 Task: Choose the host language as German.
Action: Mouse pressed left at (826, 112)
Screenshot: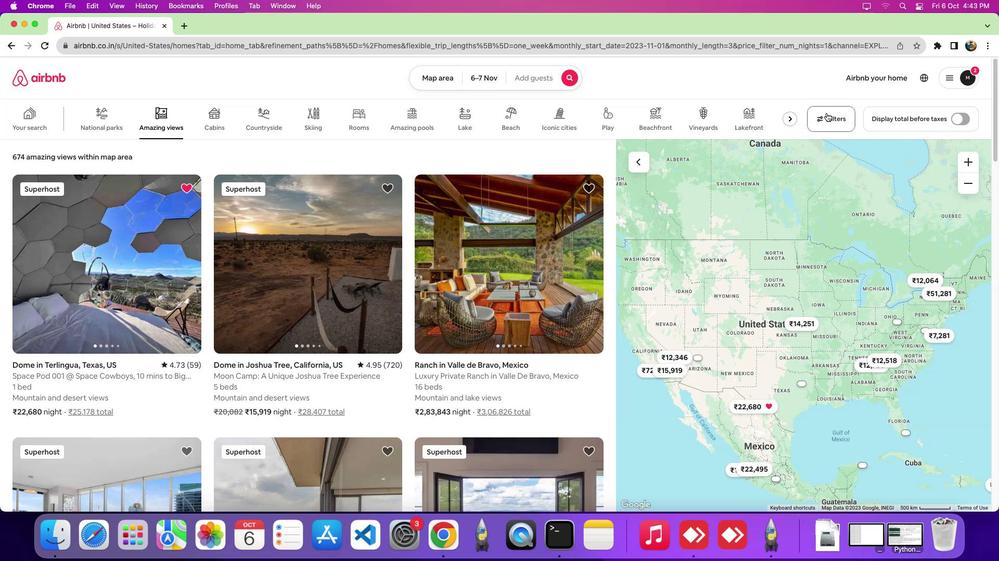 
Action: Mouse pressed left at (826, 112)
Screenshot: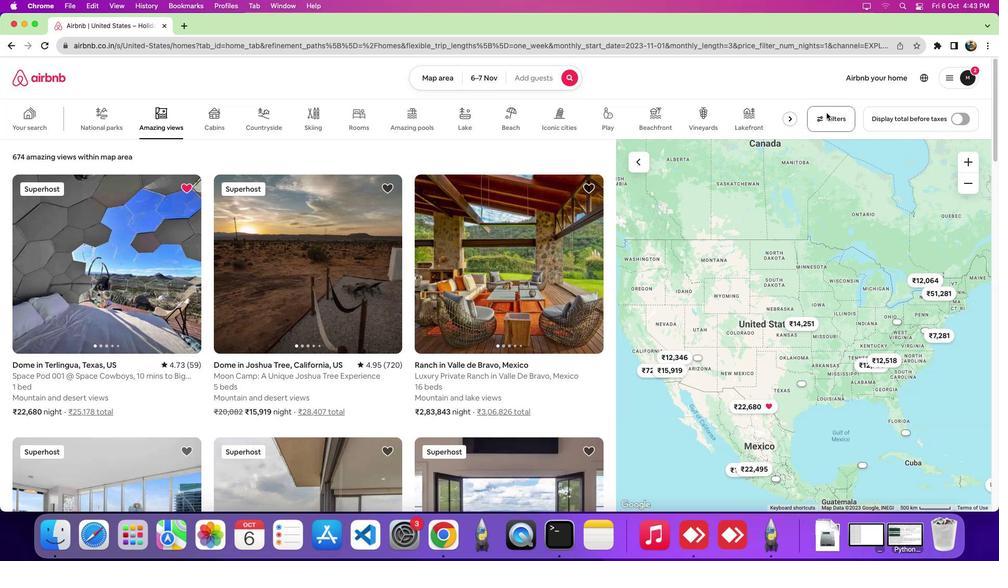 
Action: Mouse pressed left at (826, 112)
Screenshot: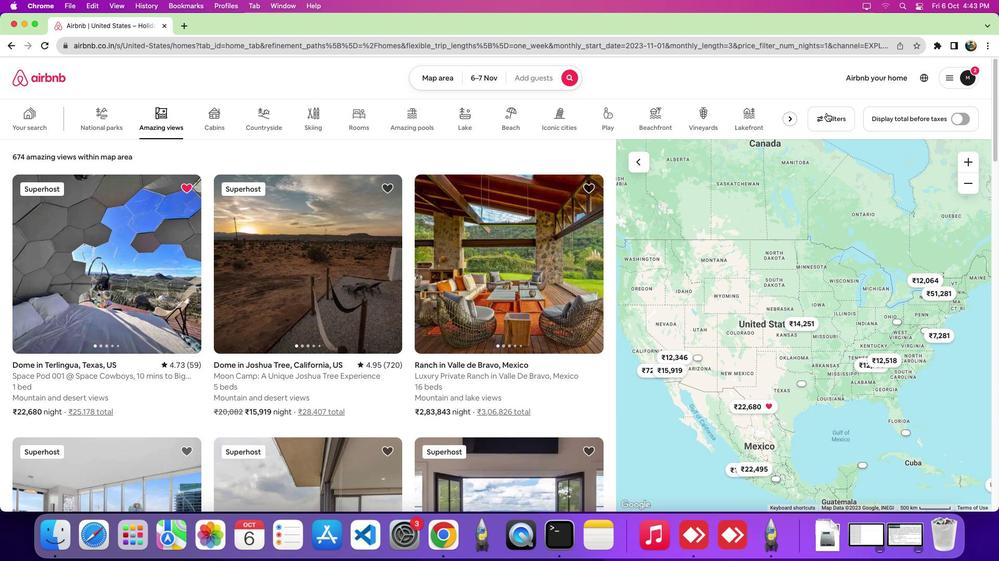 
Action: Mouse moved to (488, 187)
Screenshot: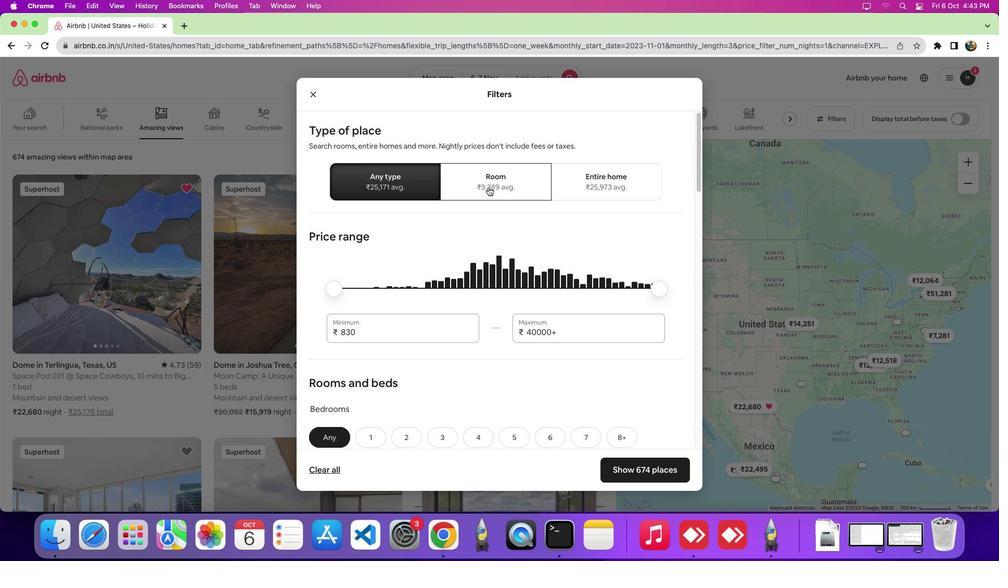 
Action: Mouse pressed left at (488, 187)
Screenshot: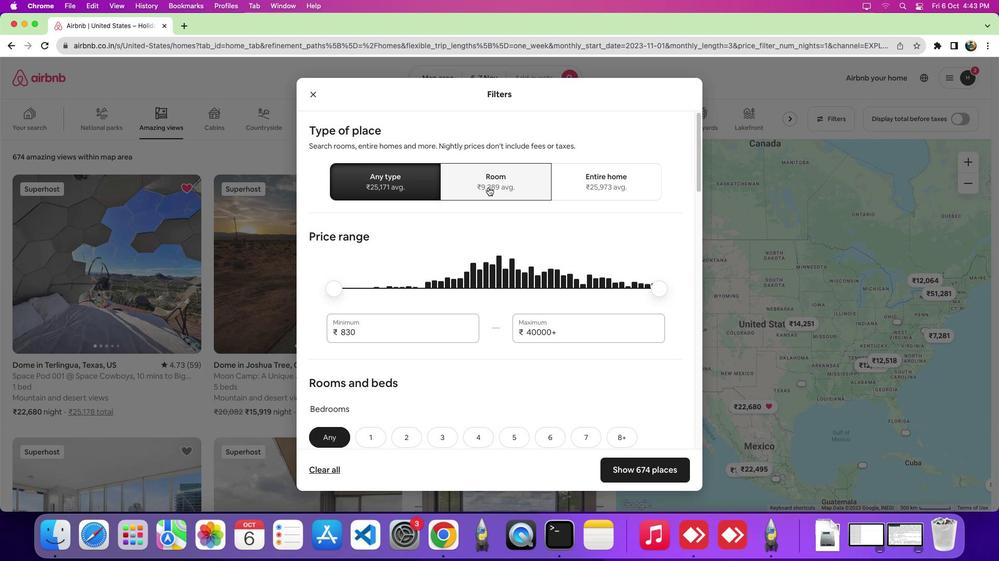 
Action: Mouse moved to (515, 315)
Screenshot: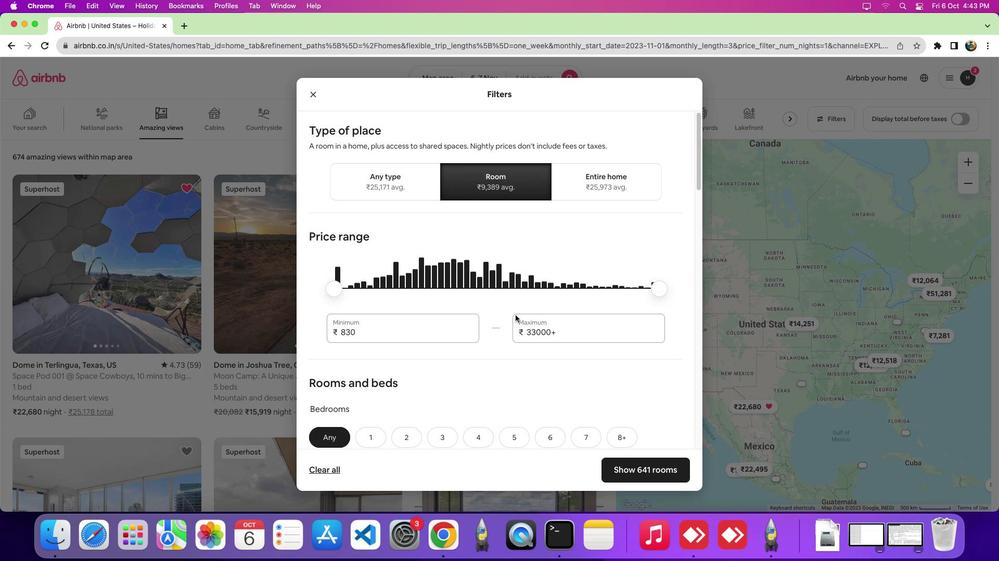 
Action: Mouse scrolled (515, 315) with delta (0, 0)
Screenshot: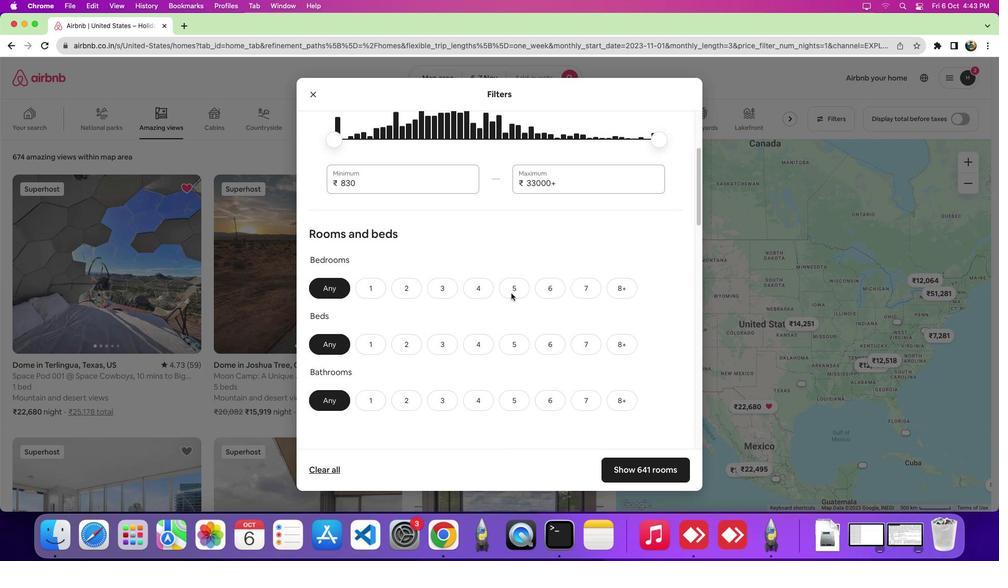 
Action: Mouse scrolled (515, 315) with delta (0, -1)
Screenshot: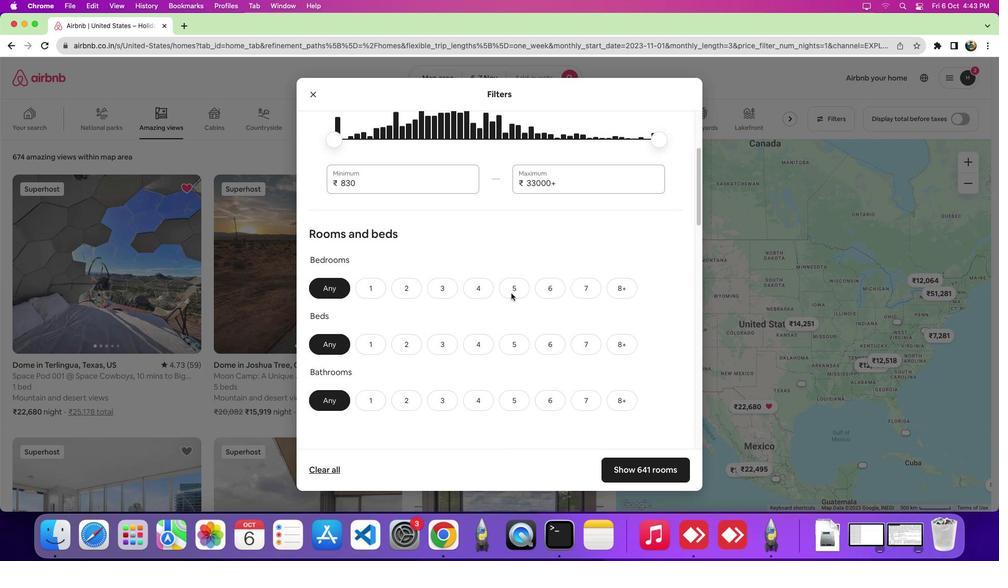 
Action: Mouse scrolled (515, 315) with delta (0, -5)
Screenshot: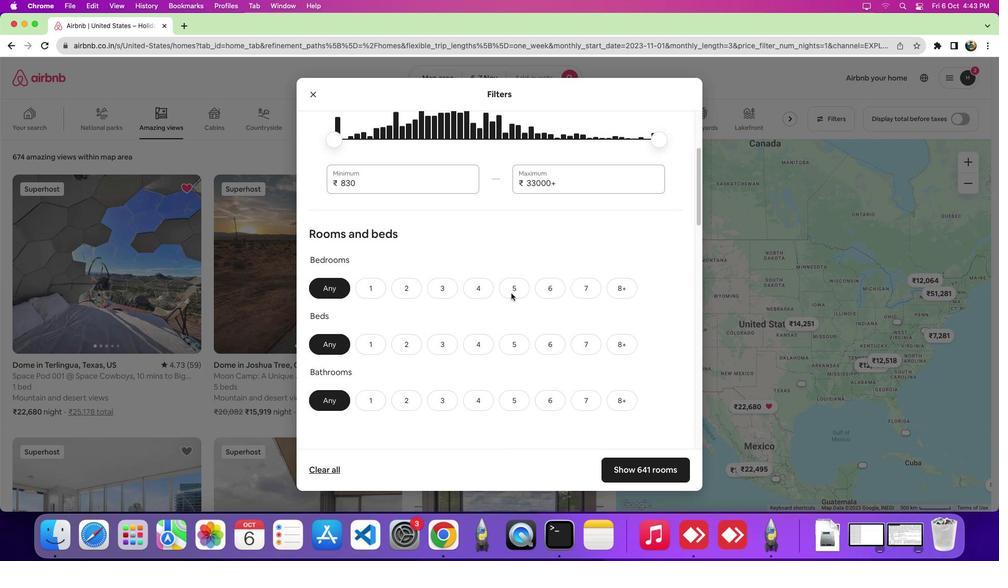 
Action: Mouse scrolled (515, 315) with delta (0, -7)
Screenshot: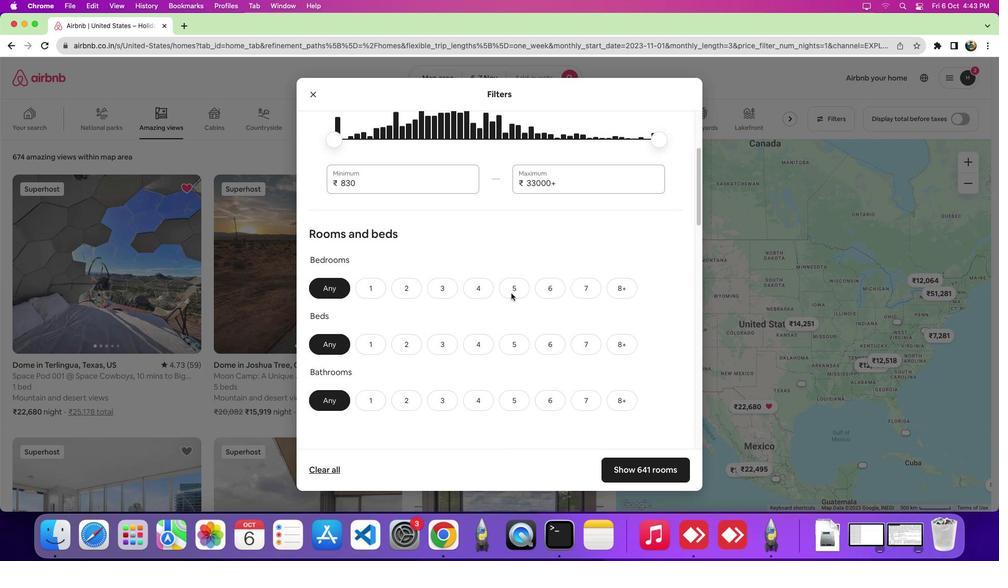 
Action: Mouse scrolled (515, 315) with delta (0, -8)
Screenshot: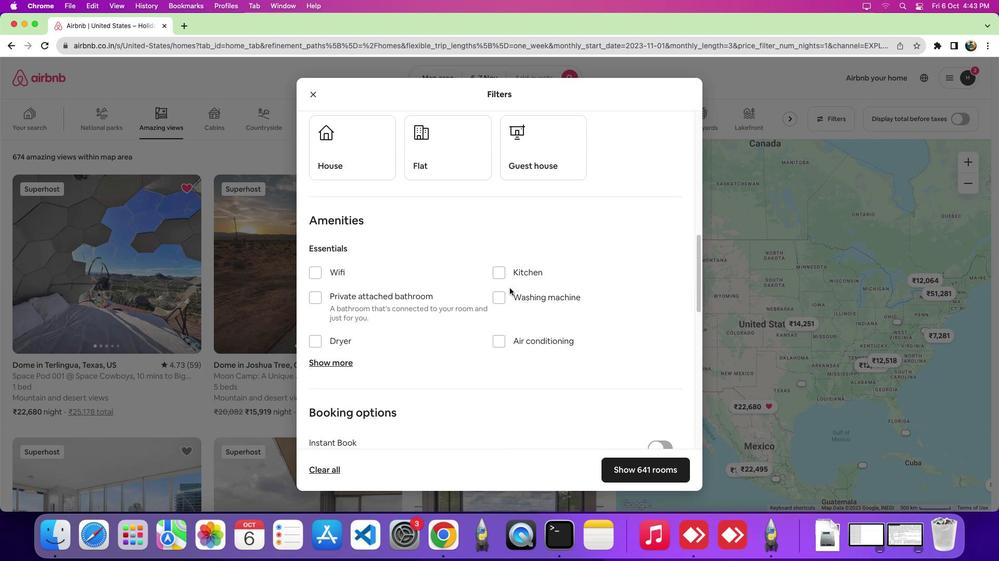 
Action: Mouse moved to (509, 288)
Screenshot: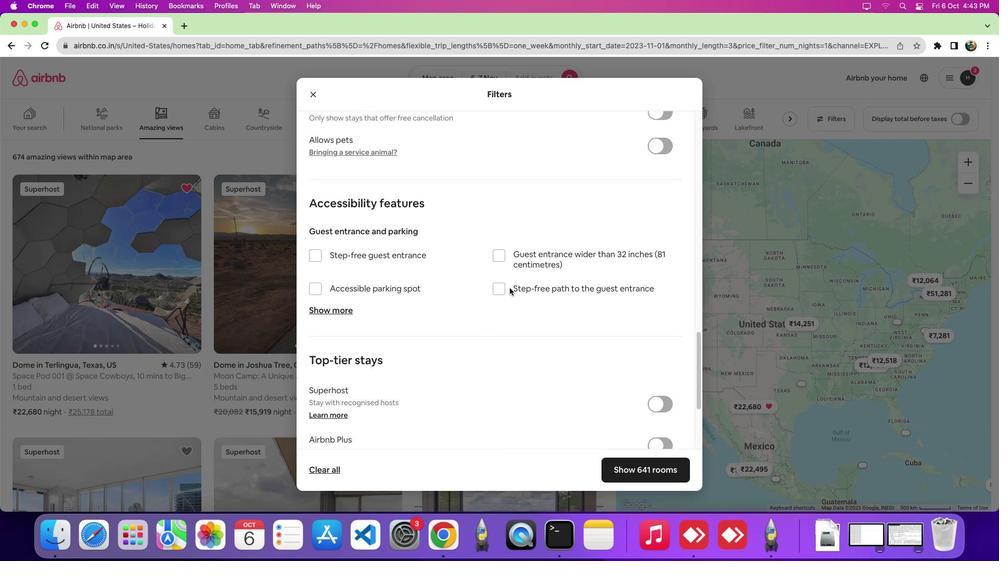 
Action: Mouse scrolled (509, 288) with delta (0, 0)
Screenshot: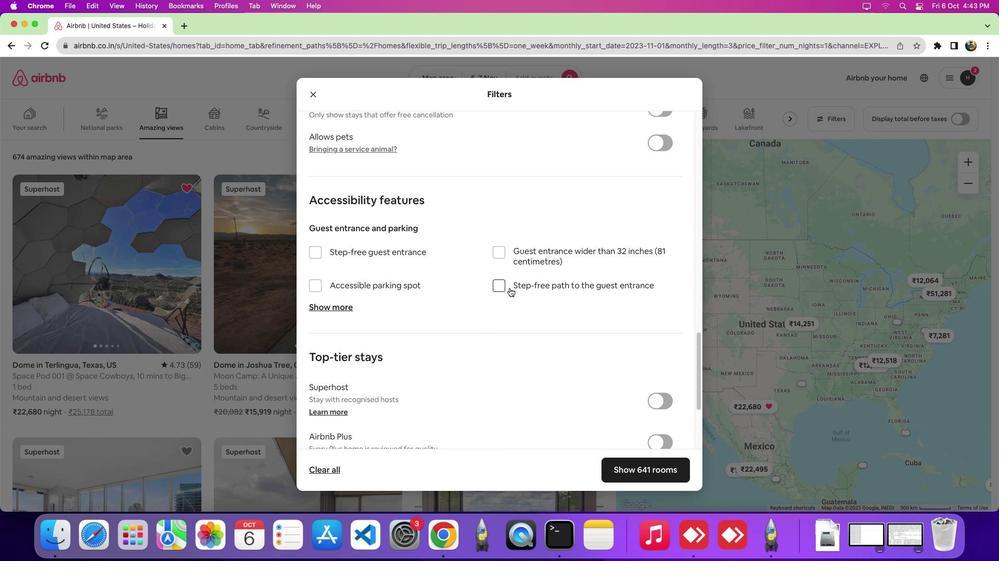 
Action: Mouse scrolled (509, 288) with delta (0, -1)
Screenshot: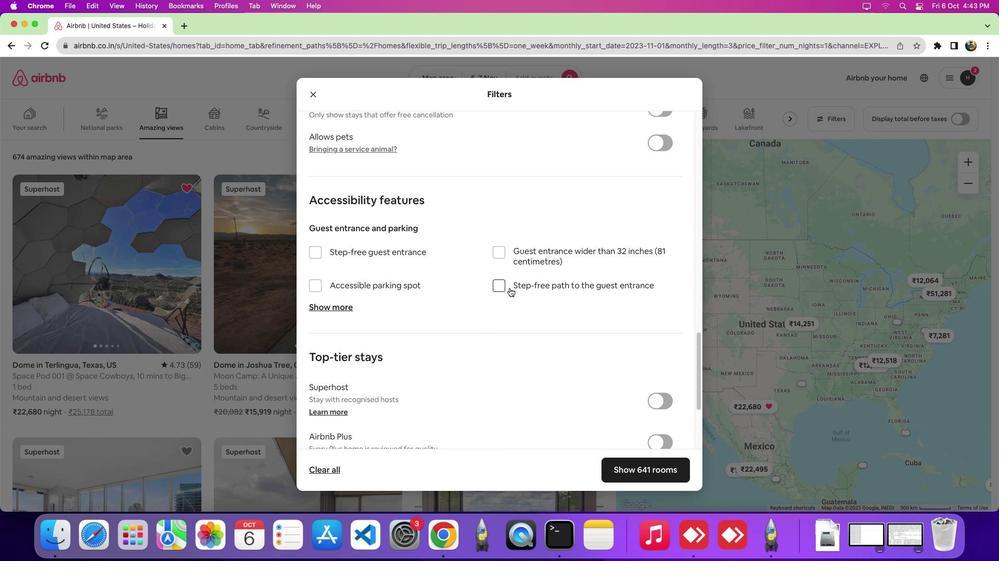 
Action: Mouse scrolled (509, 288) with delta (0, -5)
Screenshot: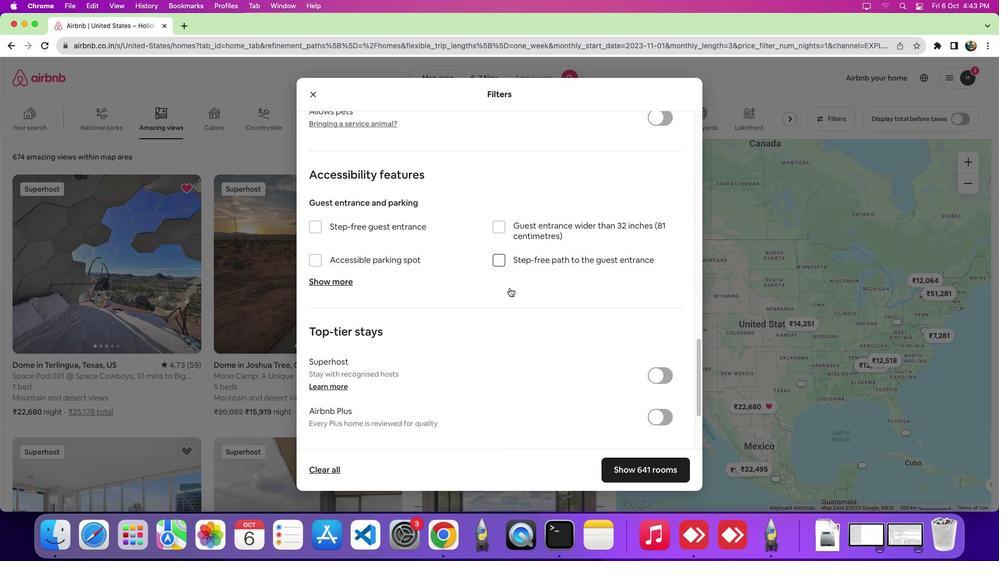 
Action: Mouse scrolled (509, 288) with delta (0, -7)
Screenshot: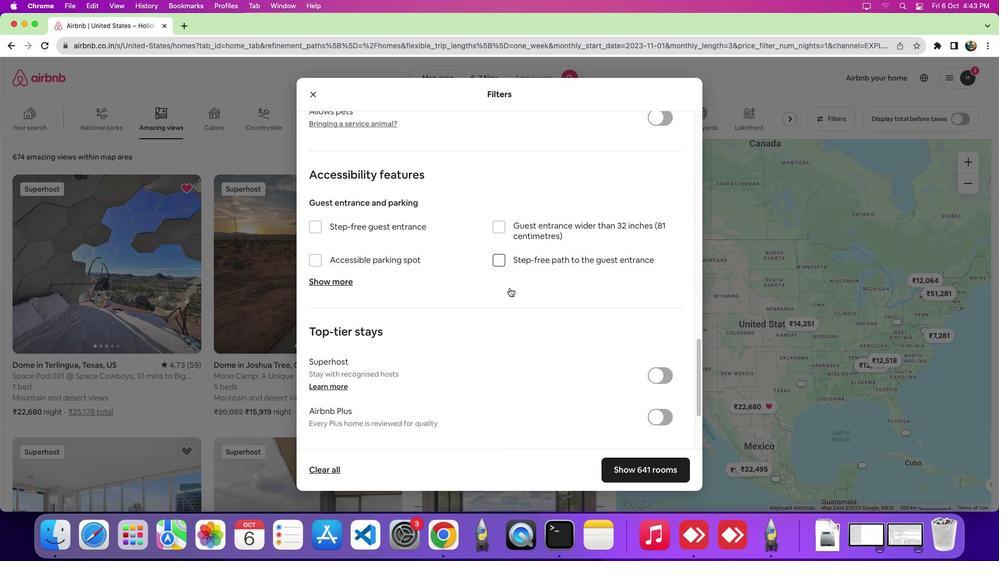 
Action: Mouse scrolled (509, 288) with delta (0, -7)
Screenshot: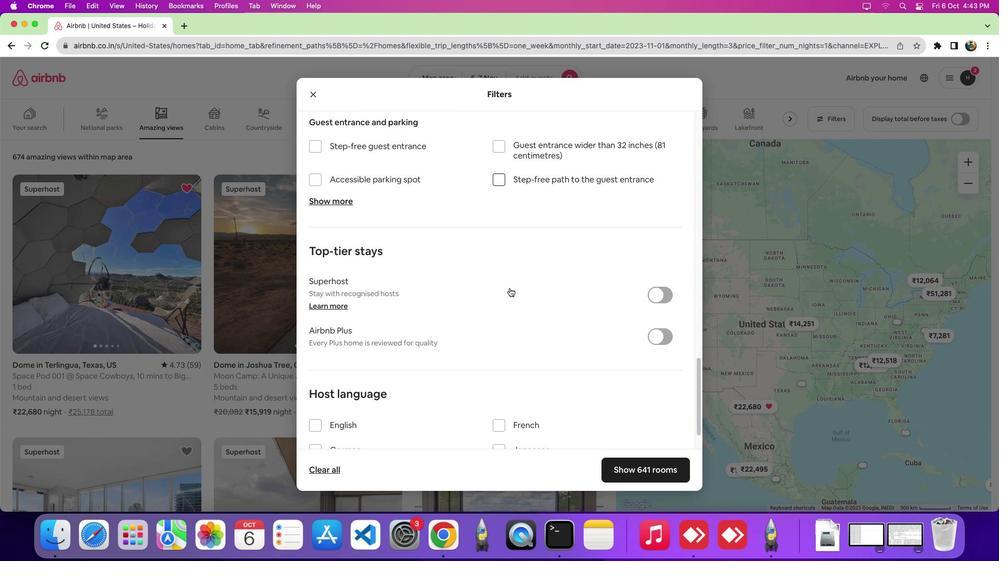 
Action: Mouse moved to (342, 402)
Screenshot: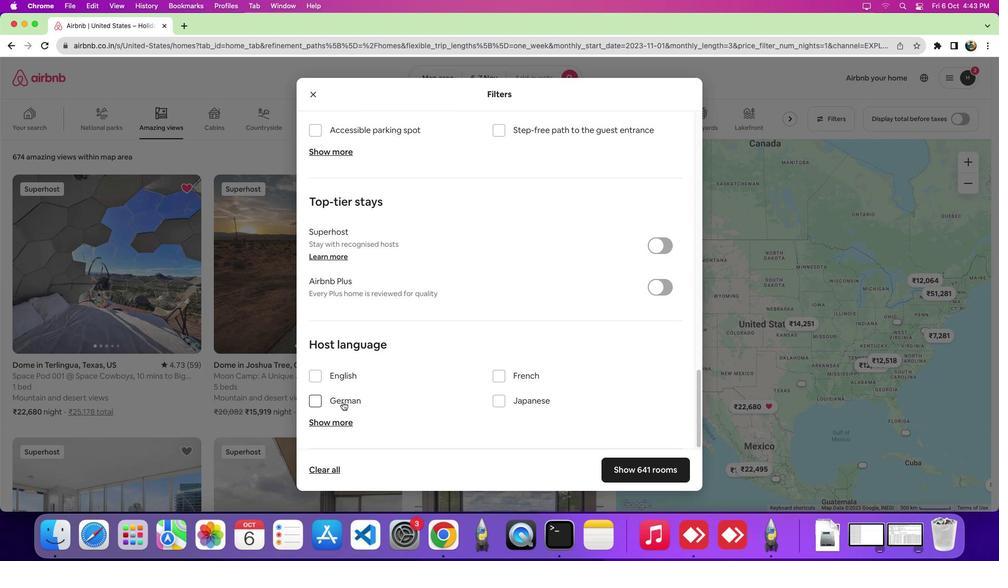 
Action: Mouse pressed left at (342, 402)
Screenshot: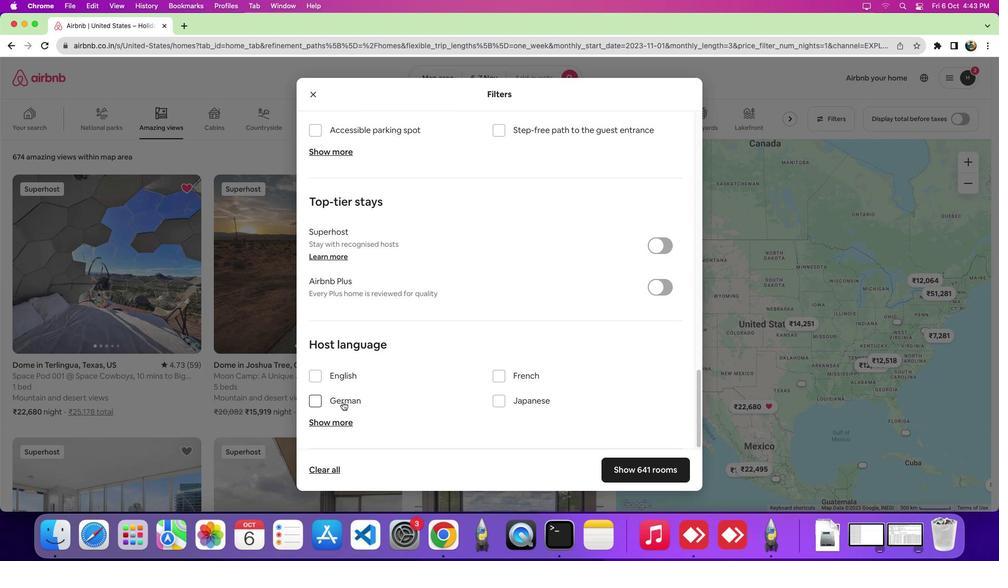 
Action: Mouse moved to (512, 411)
Screenshot: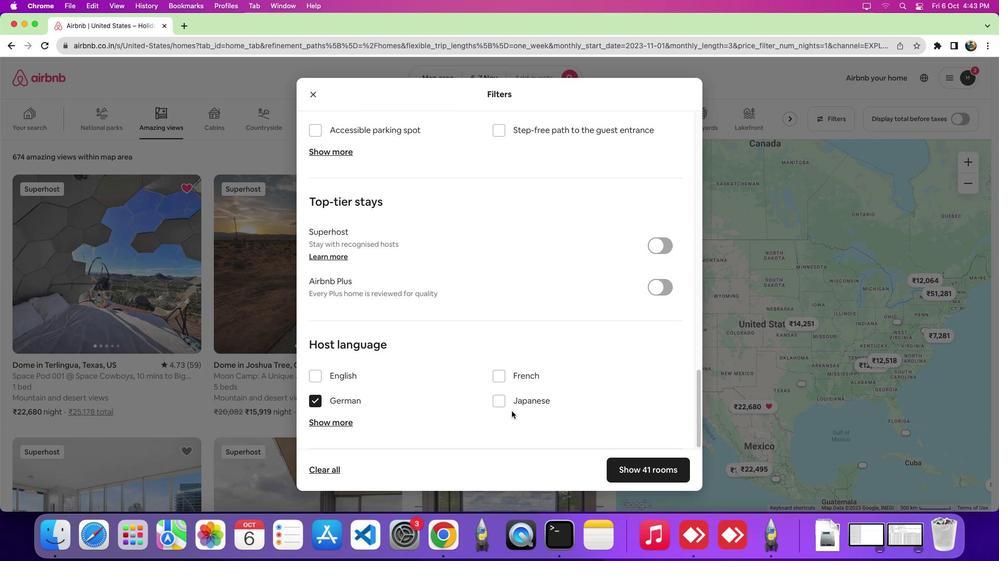 
